 Task: Create a due date automation trigger when advanced on, on the monday of the week a card is due add fields without custom field "Resume" set to a date less than 1 days from now at 11:00 AM.
Action: Mouse moved to (947, 78)
Screenshot: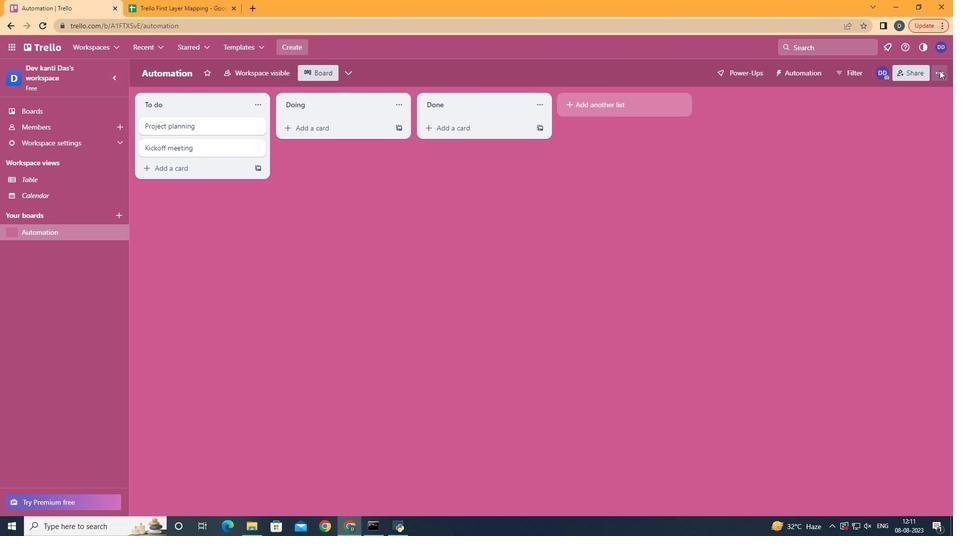 
Action: Mouse pressed left at (947, 78)
Screenshot: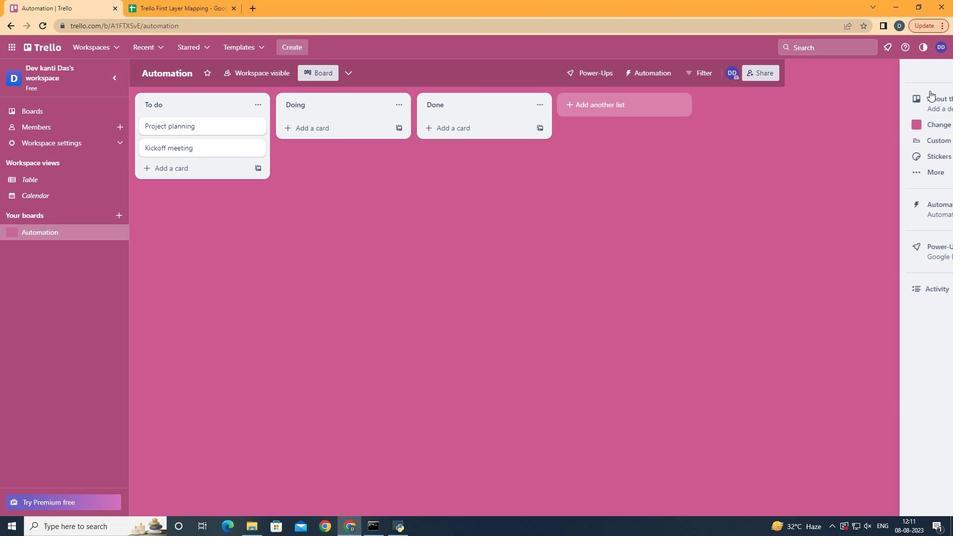 
Action: Mouse moved to (874, 212)
Screenshot: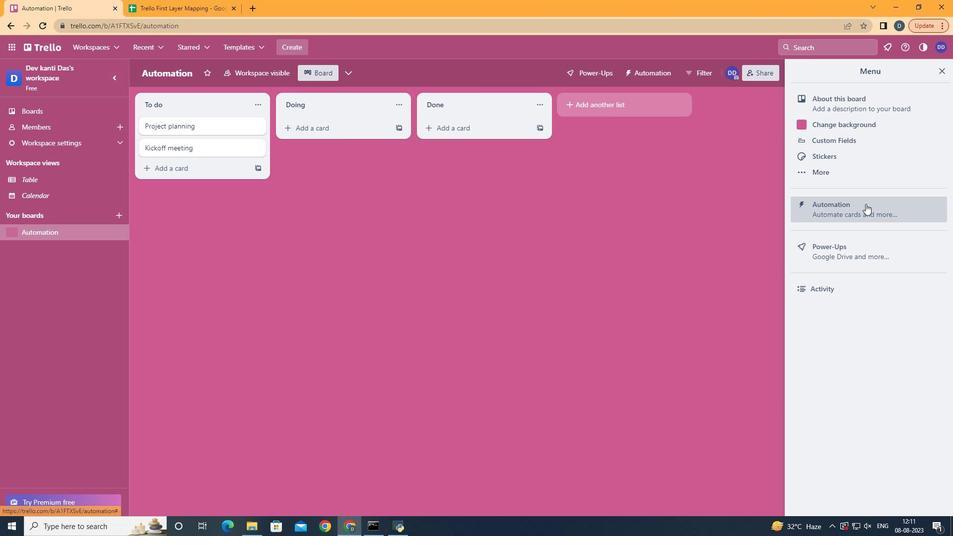 
Action: Mouse pressed left at (874, 212)
Screenshot: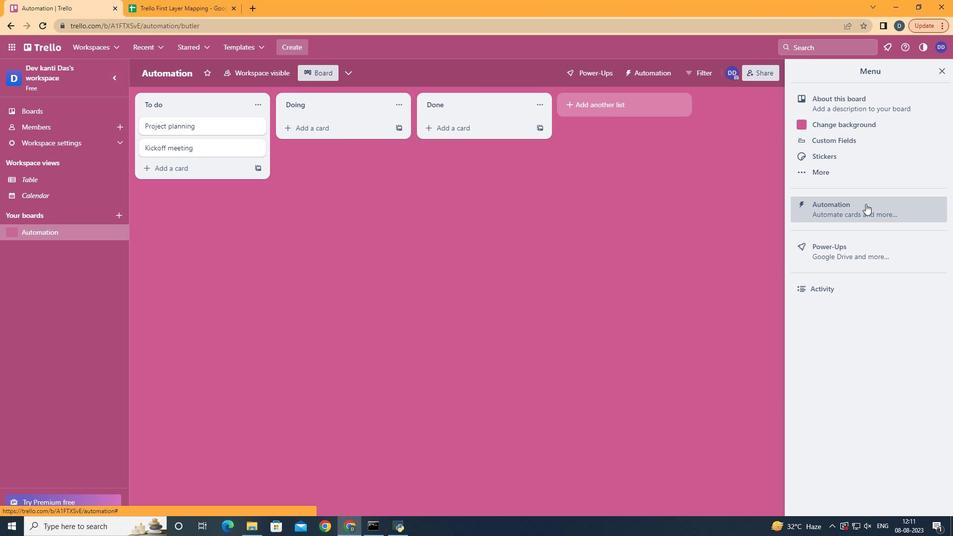 
Action: Mouse moved to (199, 207)
Screenshot: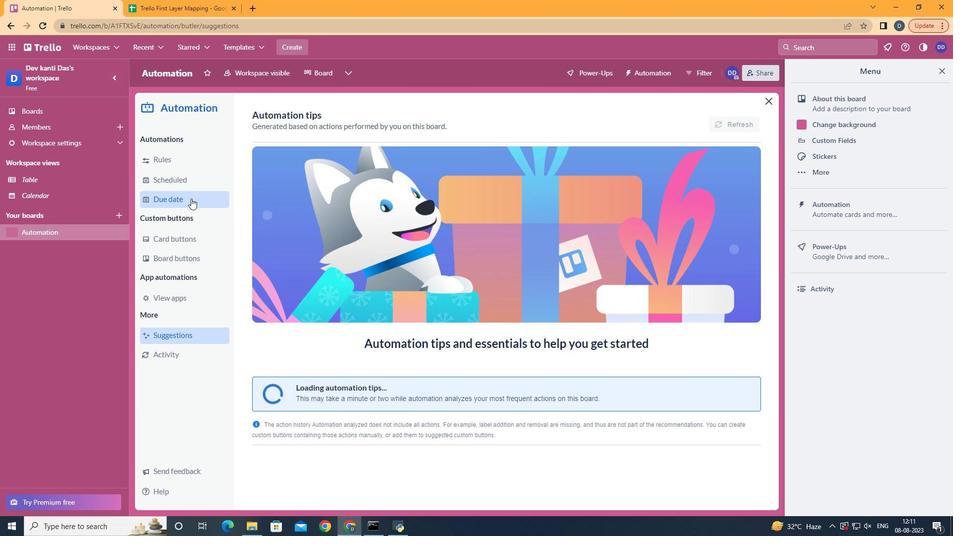 
Action: Mouse pressed left at (199, 207)
Screenshot: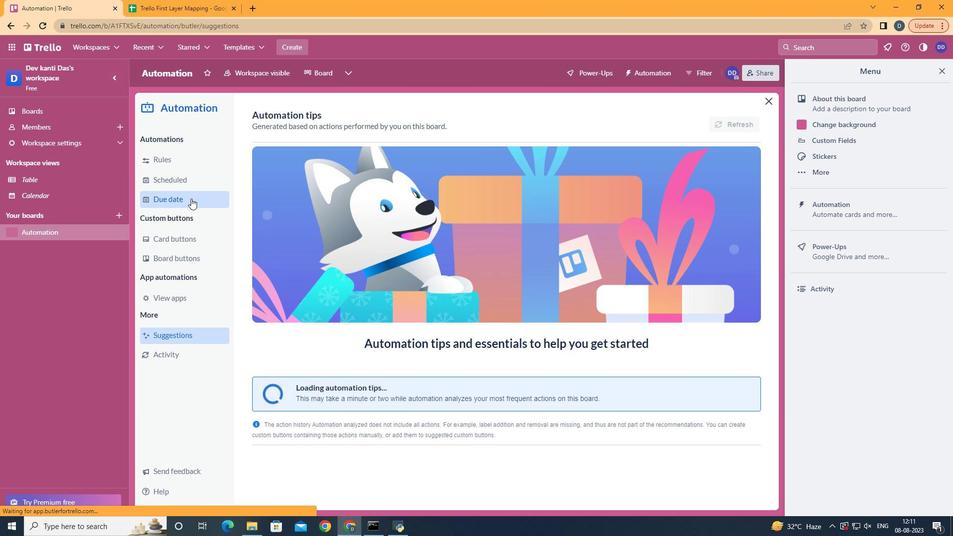 
Action: Mouse moved to (702, 125)
Screenshot: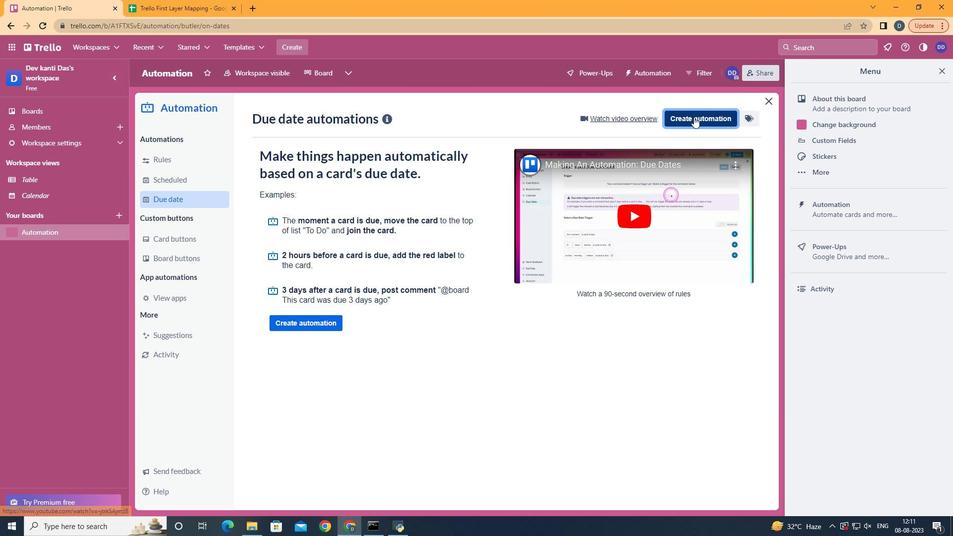
Action: Mouse pressed left at (702, 125)
Screenshot: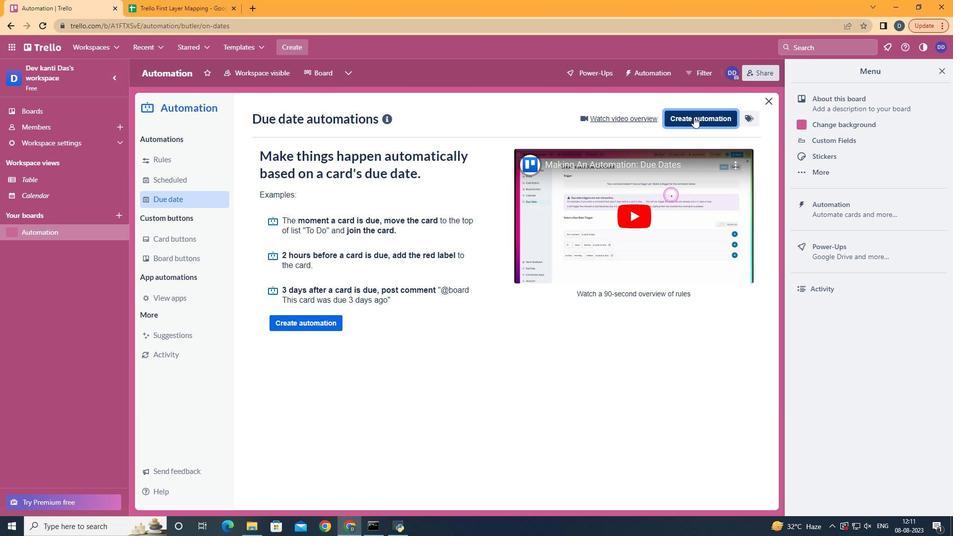 
Action: Mouse moved to (485, 224)
Screenshot: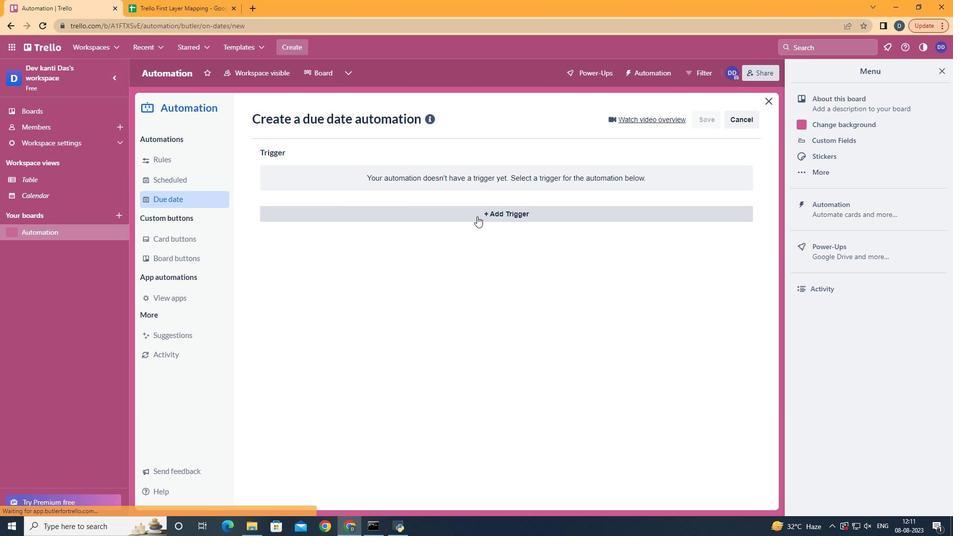 
Action: Mouse pressed left at (485, 224)
Screenshot: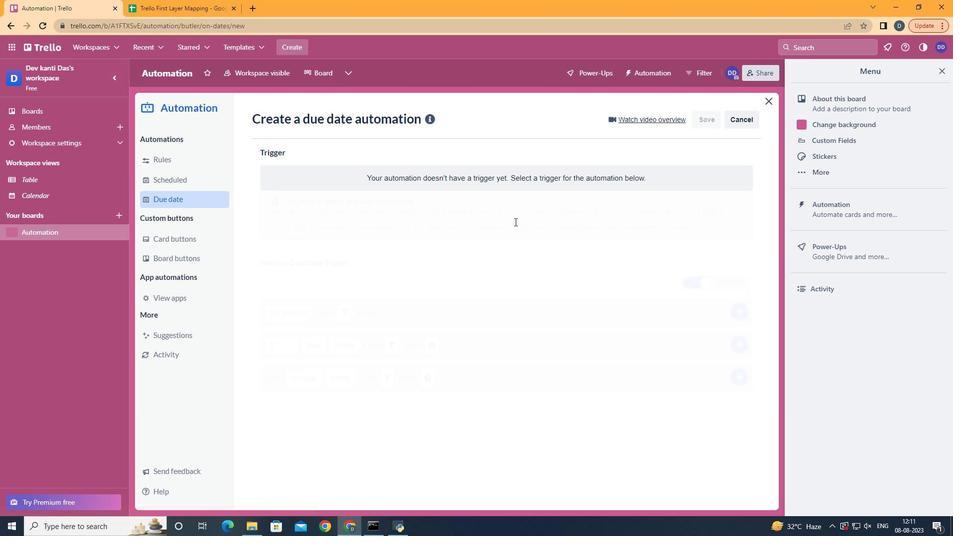 
Action: Mouse moved to (330, 263)
Screenshot: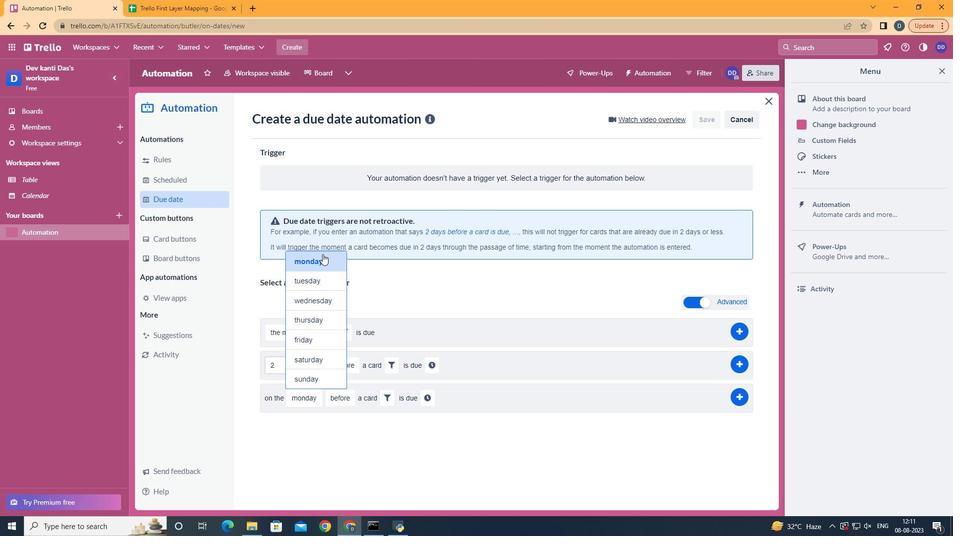 
Action: Mouse pressed left at (330, 263)
Screenshot: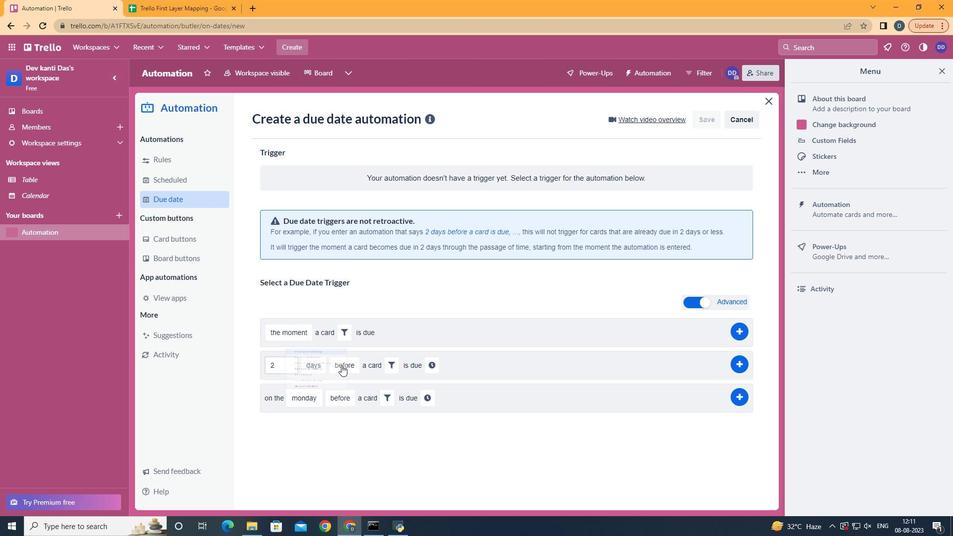 
Action: Mouse moved to (362, 468)
Screenshot: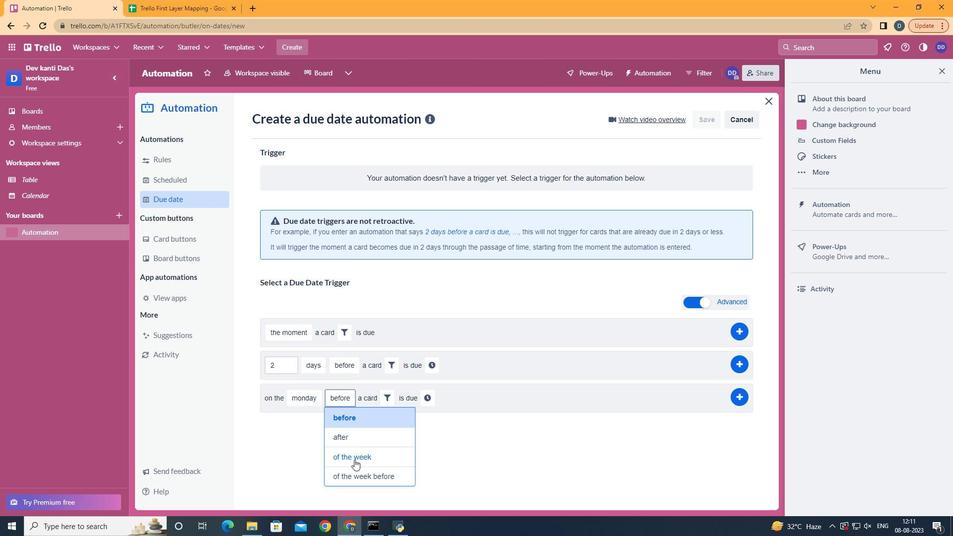 
Action: Mouse pressed left at (362, 468)
Screenshot: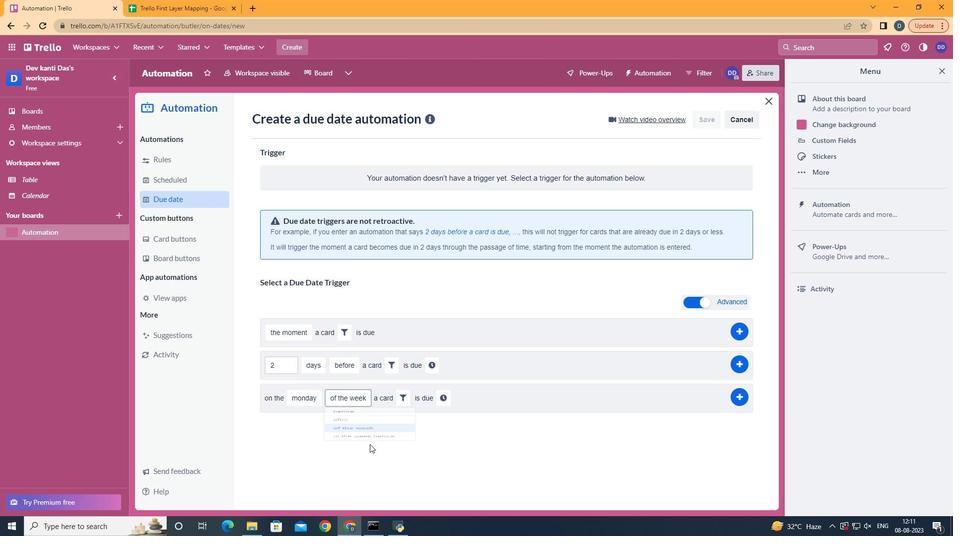 
Action: Mouse moved to (413, 409)
Screenshot: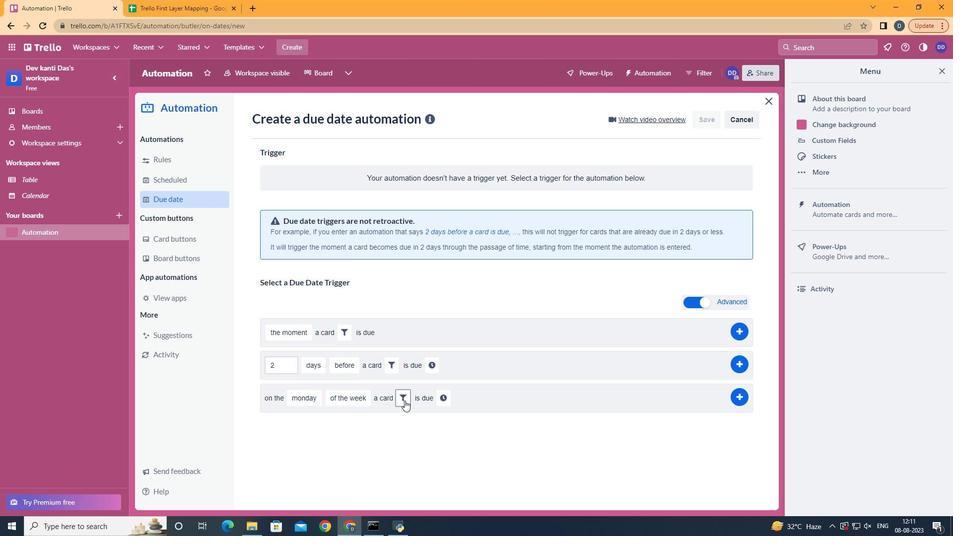 
Action: Mouse pressed left at (413, 409)
Screenshot: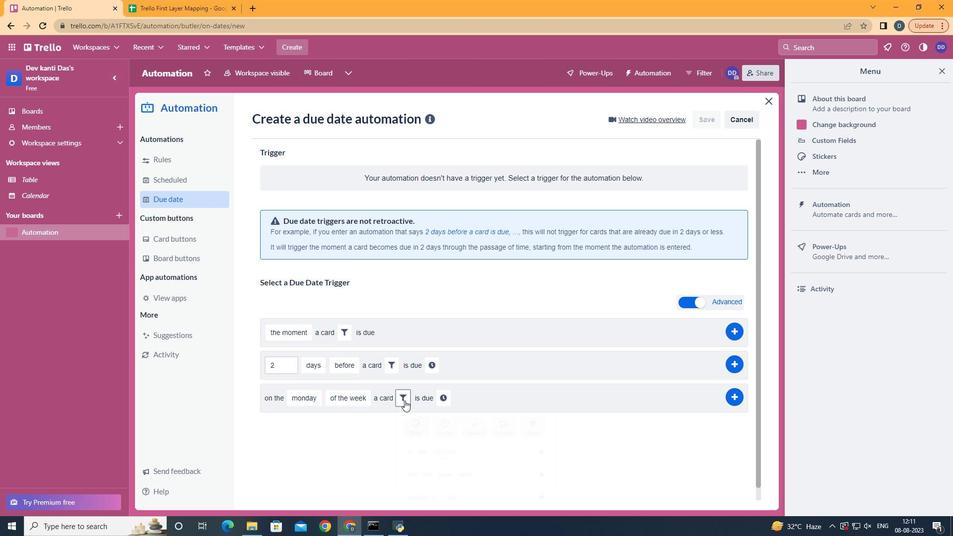
Action: Mouse moved to (578, 441)
Screenshot: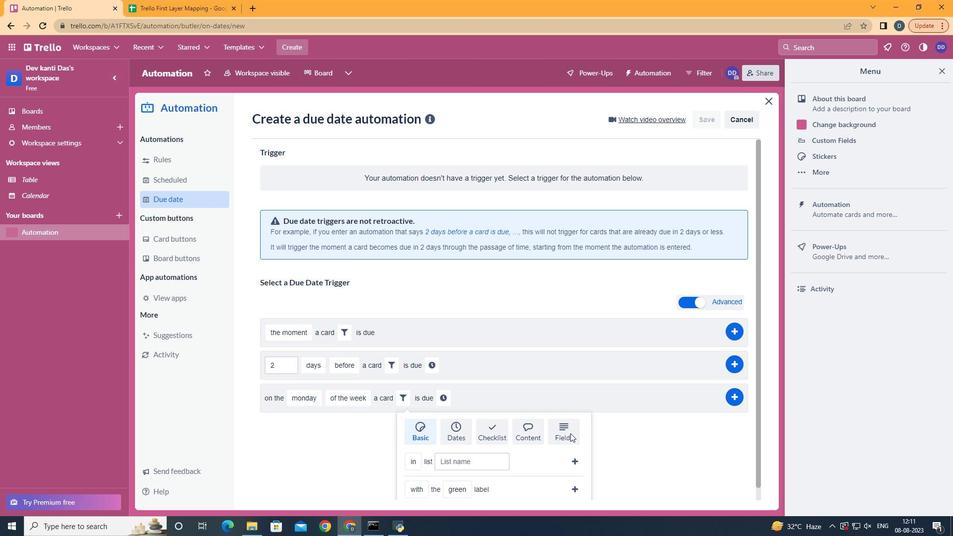 
Action: Mouse pressed left at (578, 441)
Screenshot: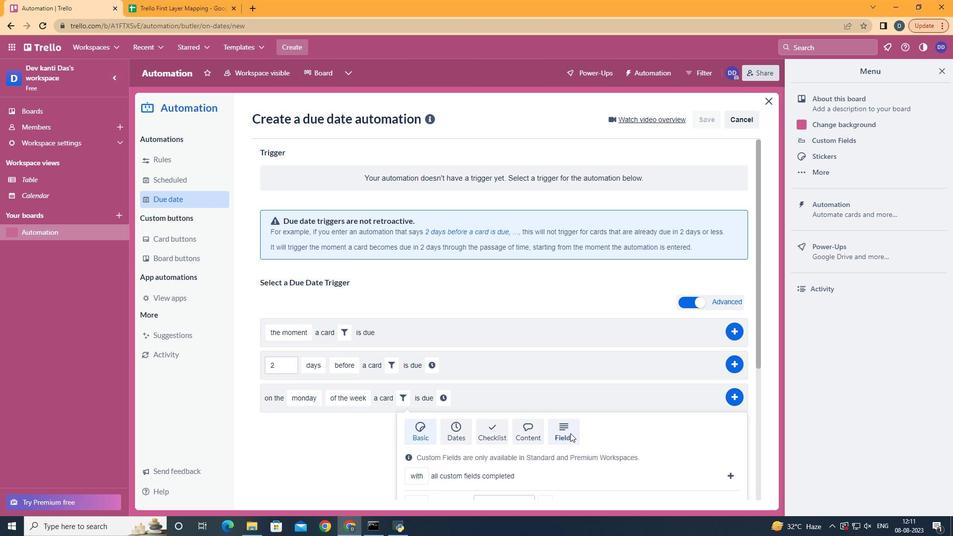 
Action: Mouse moved to (579, 437)
Screenshot: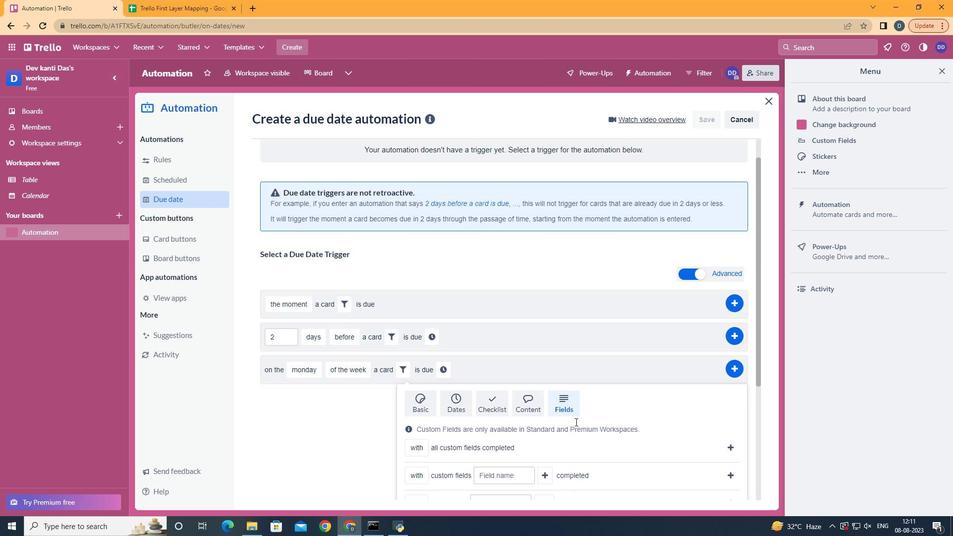 
Action: Mouse scrolled (579, 437) with delta (0, 0)
Screenshot: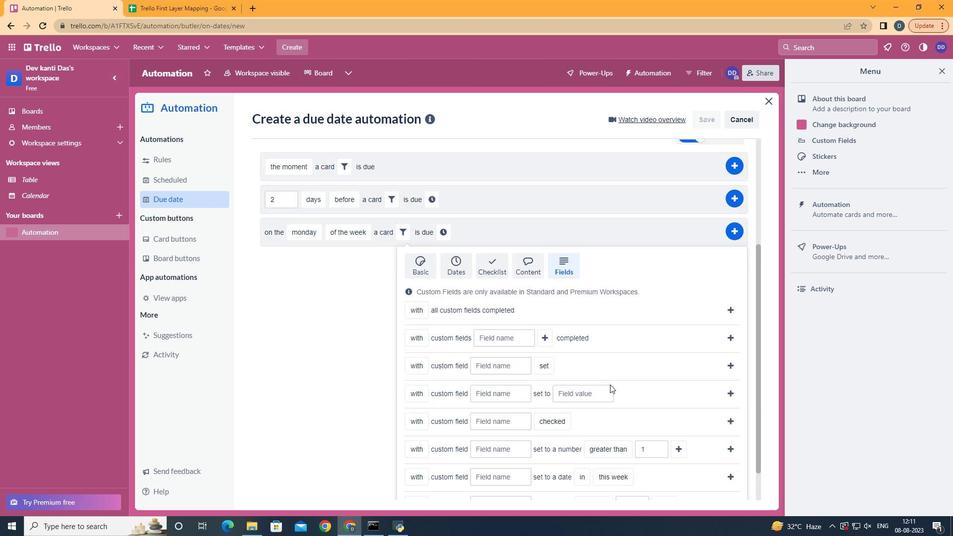 
Action: Mouse scrolled (579, 437) with delta (0, 0)
Screenshot: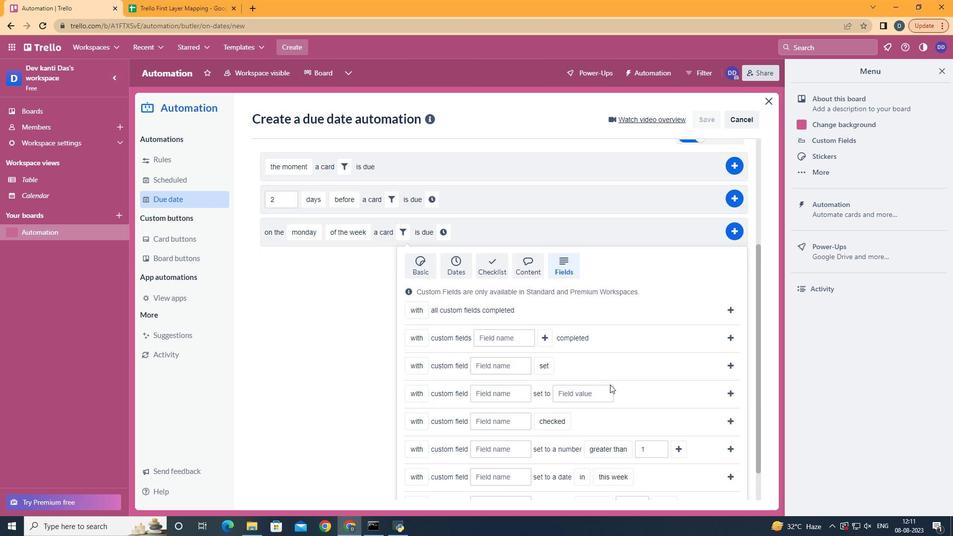 
Action: Mouse scrolled (579, 437) with delta (0, 0)
Screenshot: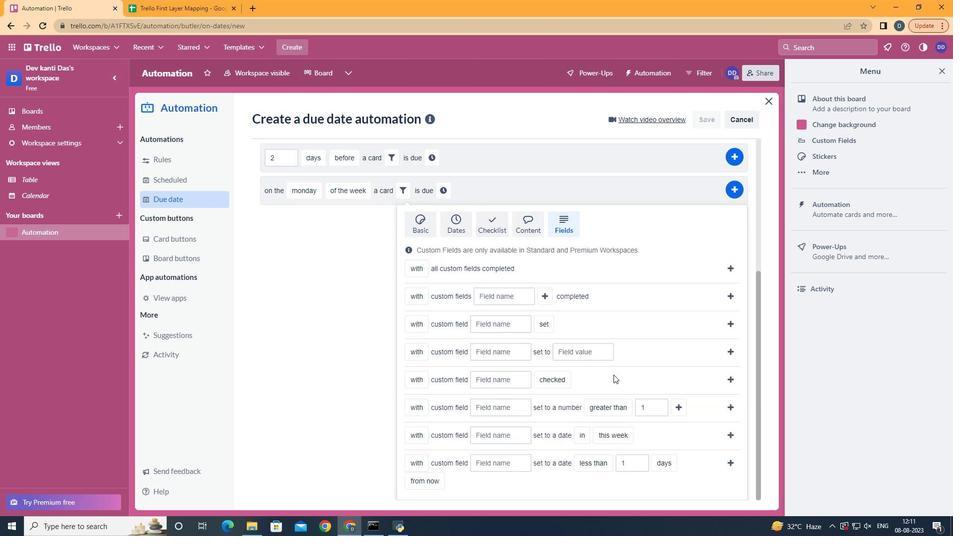 
Action: Mouse scrolled (579, 437) with delta (0, 0)
Screenshot: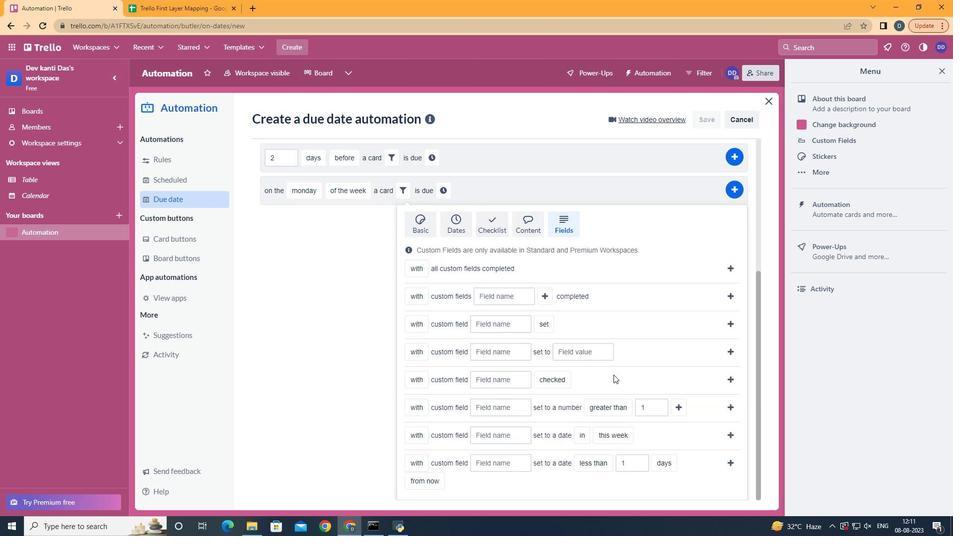 
Action: Mouse scrolled (579, 437) with delta (0, 0)
Screenshot: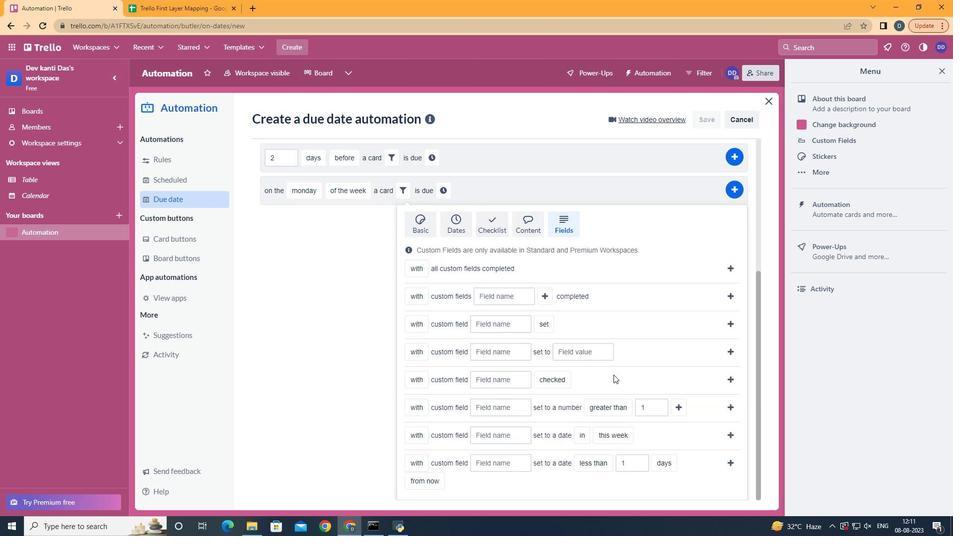 
Action: Mouse moved to (624, 379)
Screenshot: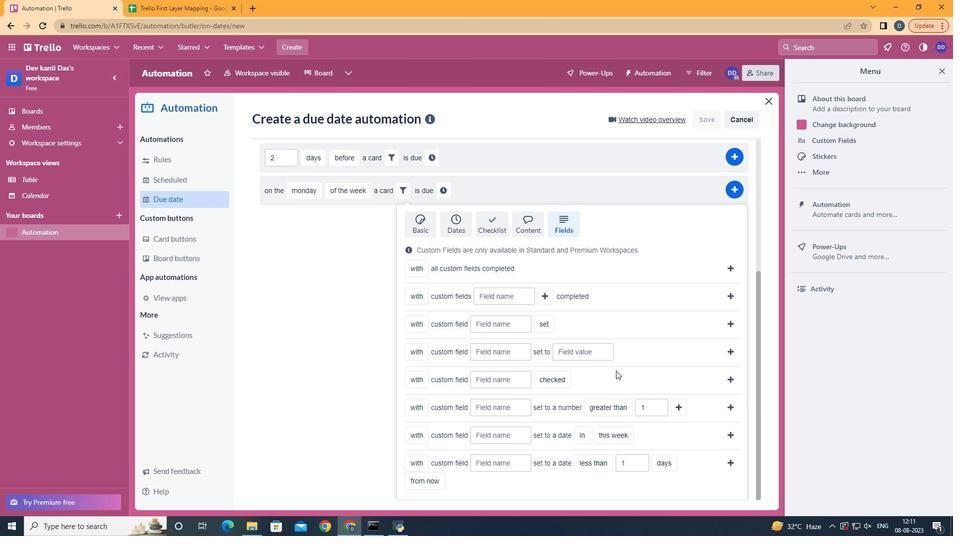 
Action: Mouse scrolled (624, 378) with delta (0, 0)
Screenshot: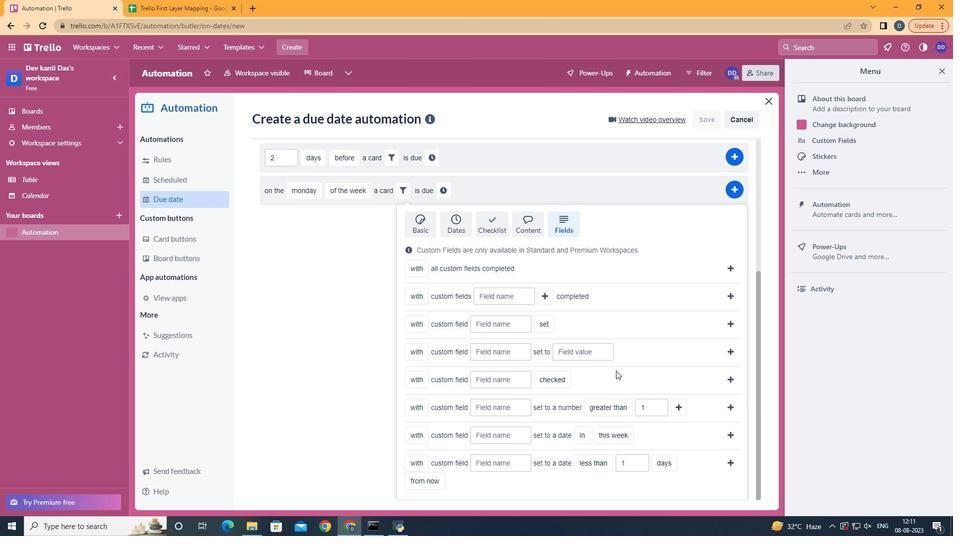 
Action: Mouse scrolled (624, 378) with delta (0, 0)
Screenshot: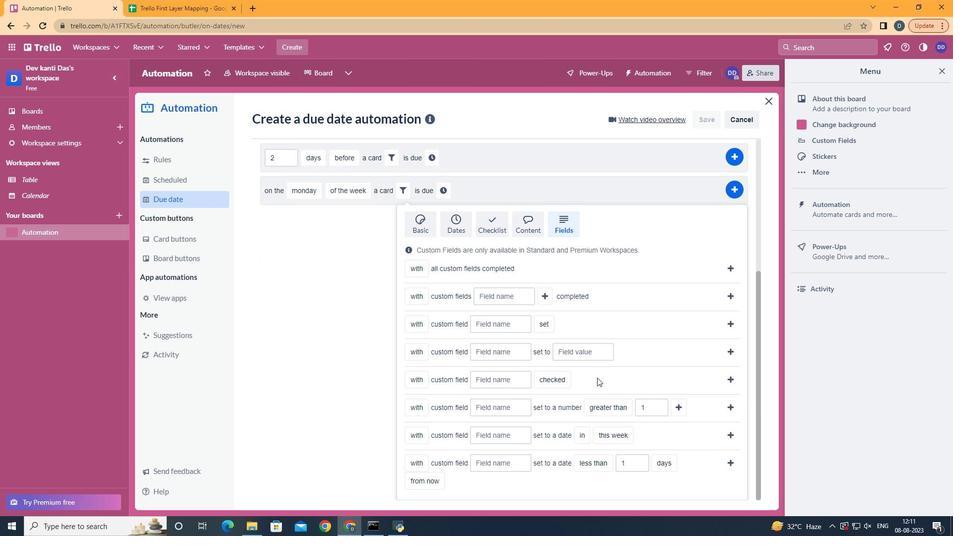 
Action: Mouse scrolled (624, 378) with delta (0, 0)
Screenshot: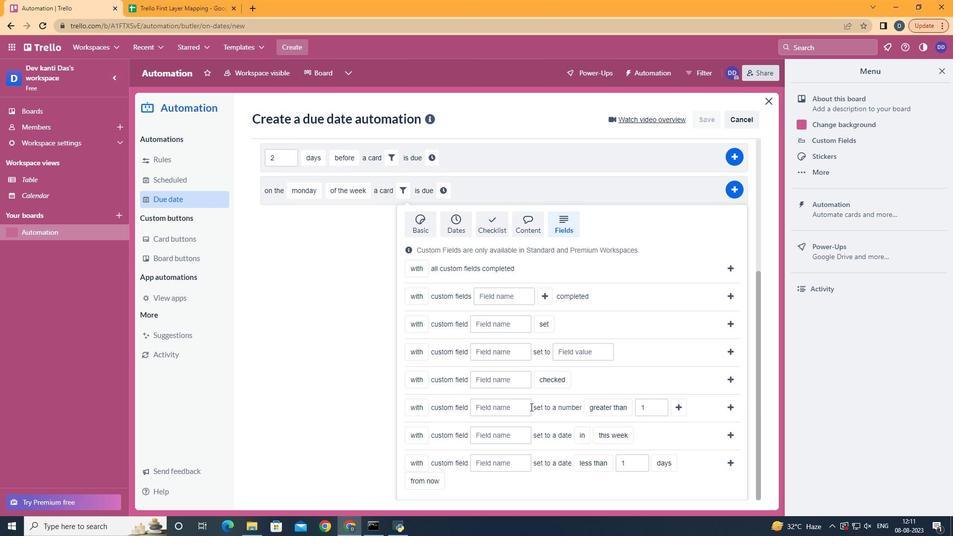 
Action: Mouse scrolled (624, 378) with delta (0, 0)
Screenshot: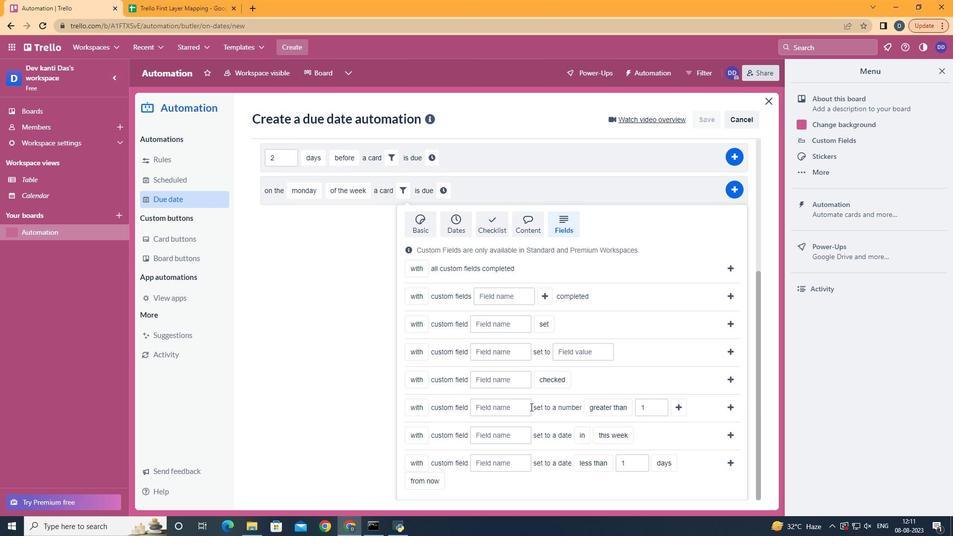 
Action: Mouse moved to (437, 455)
Screenshot: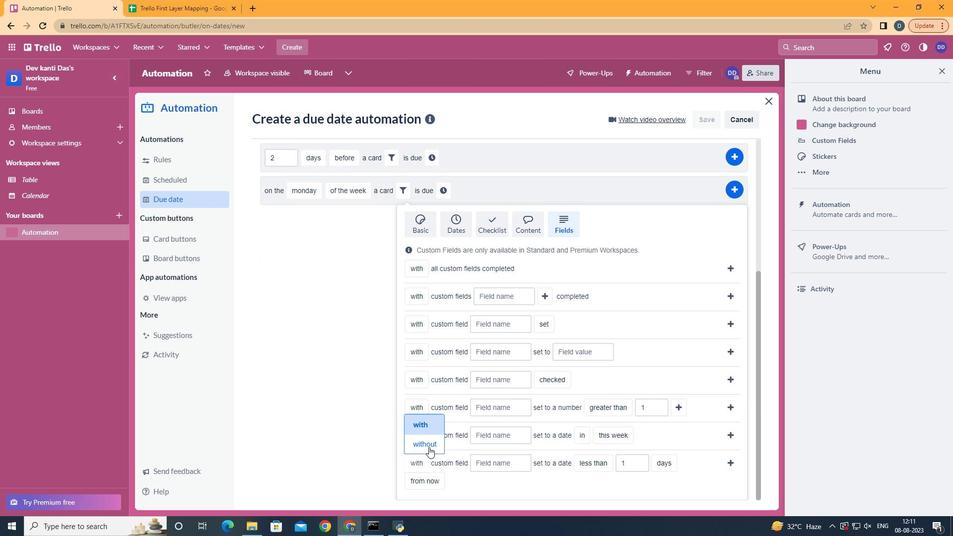 
Action: Mouse pressed left at (437, 455)
Screenshot: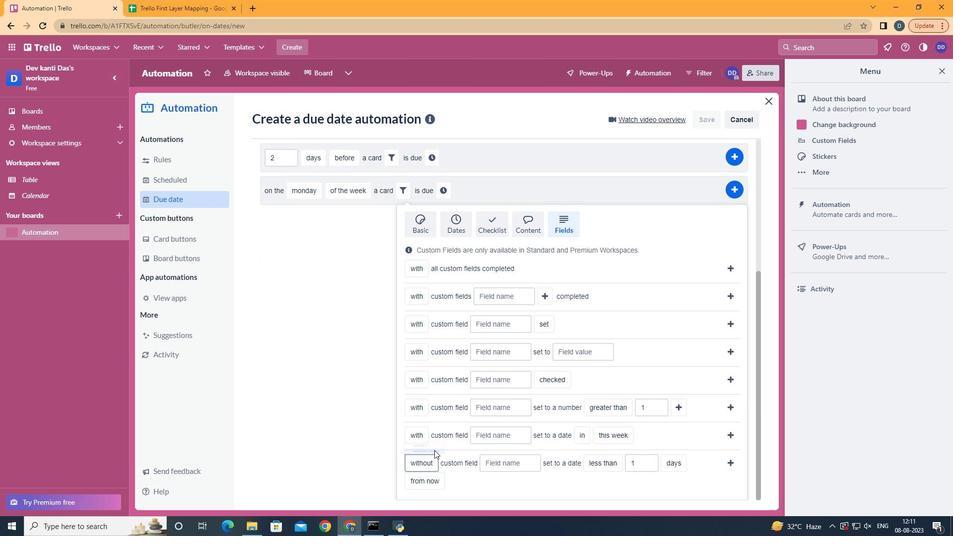 
Action: Mouse moved to (515, 475)
Screenshot: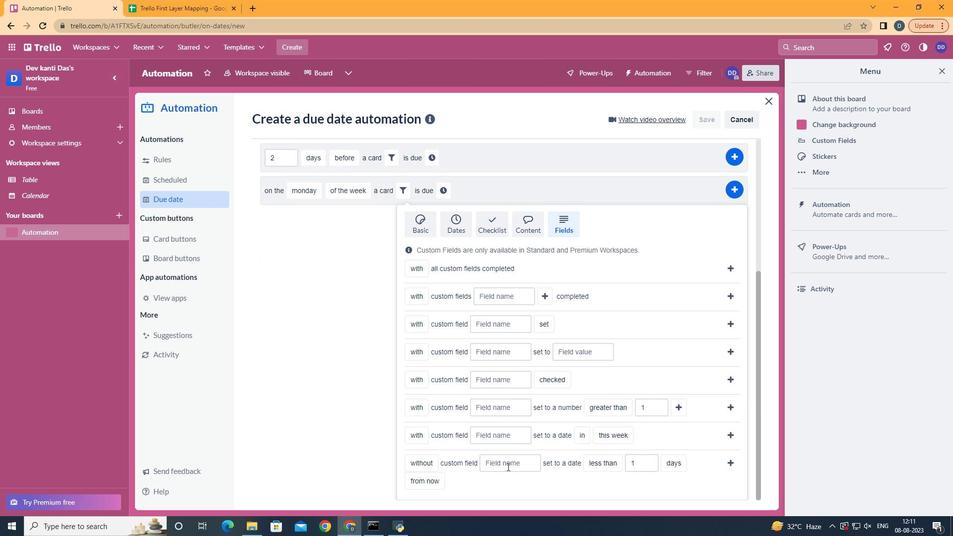 
Action: Mouse pressed left at (515, 475)
Screenshot: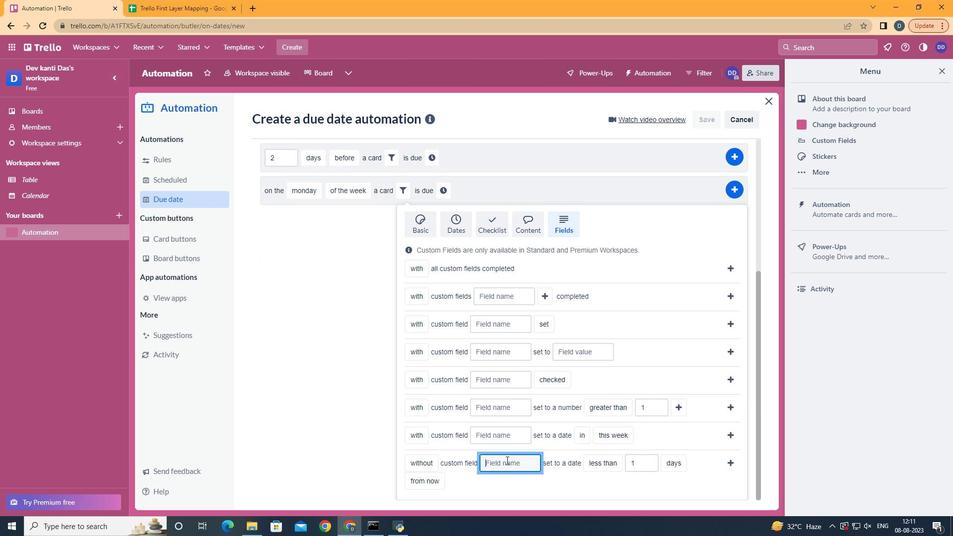
Action: Mouse moved to (514, 468)
Screenshot: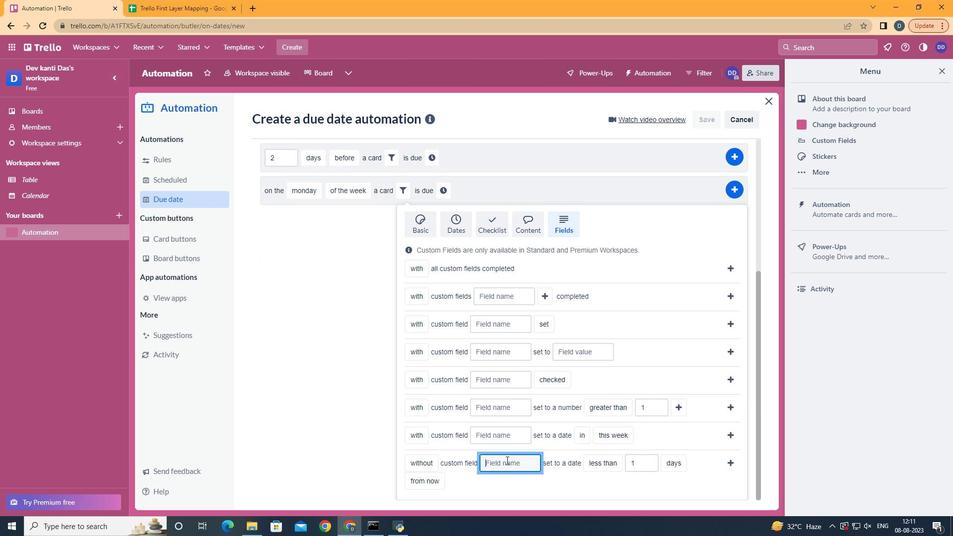 
Action: Key pressed <Key.shift>Resume
Screenshot: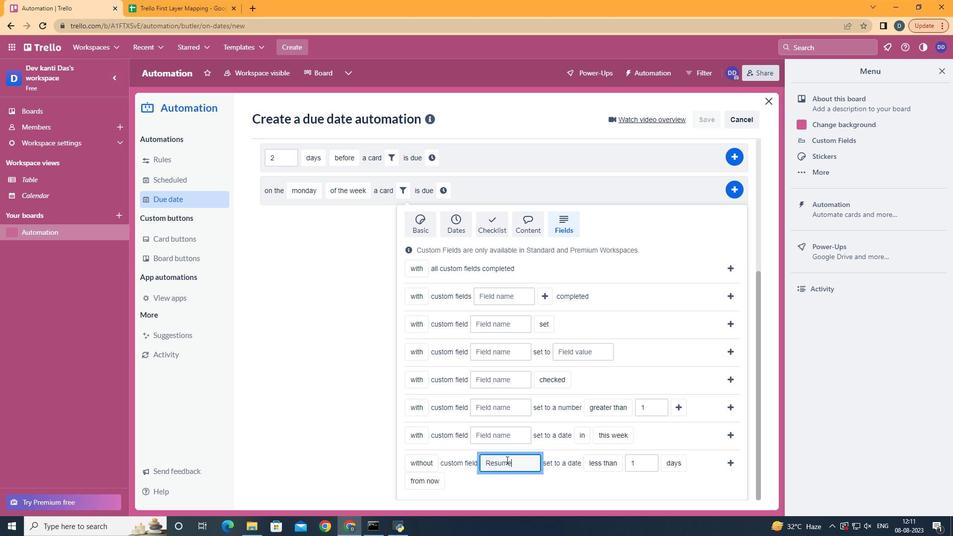
Action: Mouse moved to (623, 404)
Screenshot: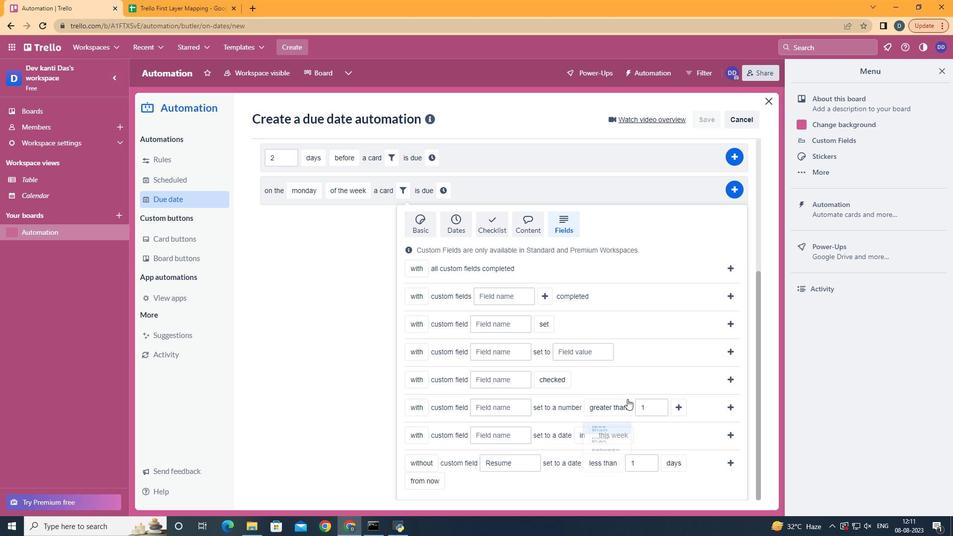 
Action: Mouse pressed left at (623, 404)
Screenshot: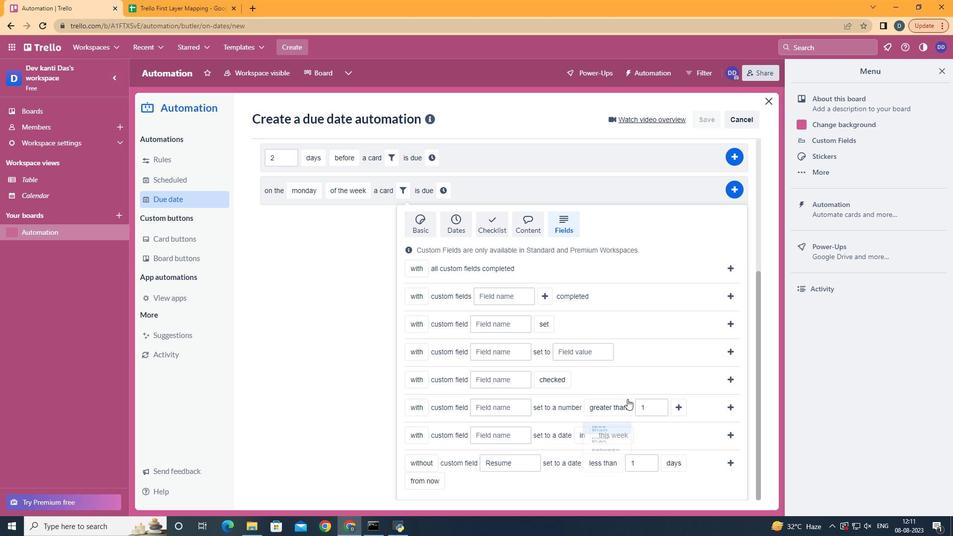 
Action: Mouse moved to (695, 427)
Screenshot: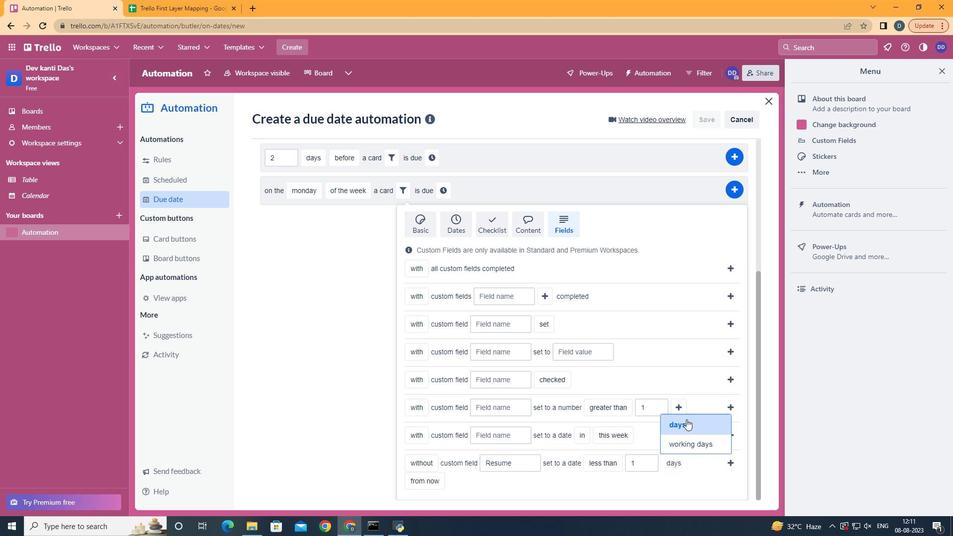 
Action: Mouse pressed left at (695, 427)
Screenshot: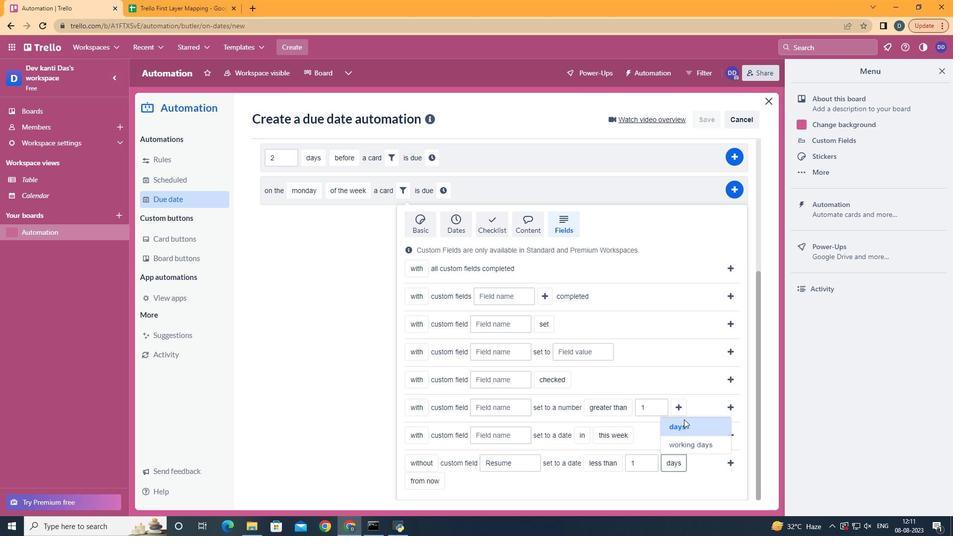 
Action: Mouse moved to (437, 445)
Screenshot: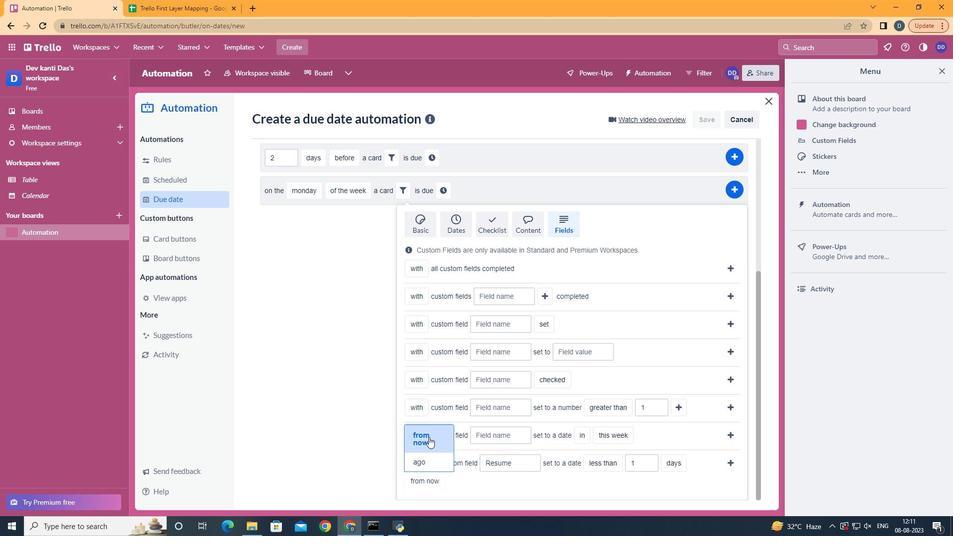 
Action: Mouse pressed left at (437, 445)
Screenshot: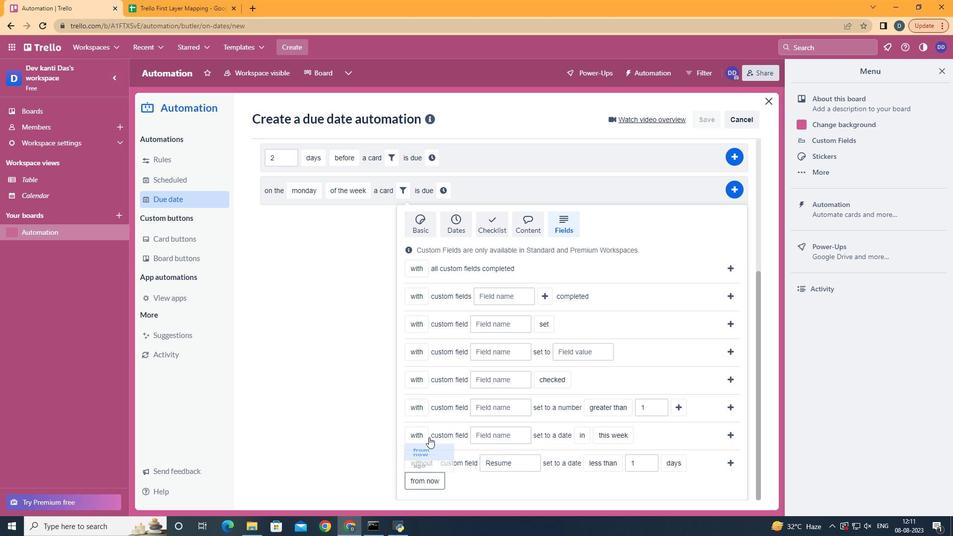 
Action: Mouse moved to (744, 471)
Screenshot: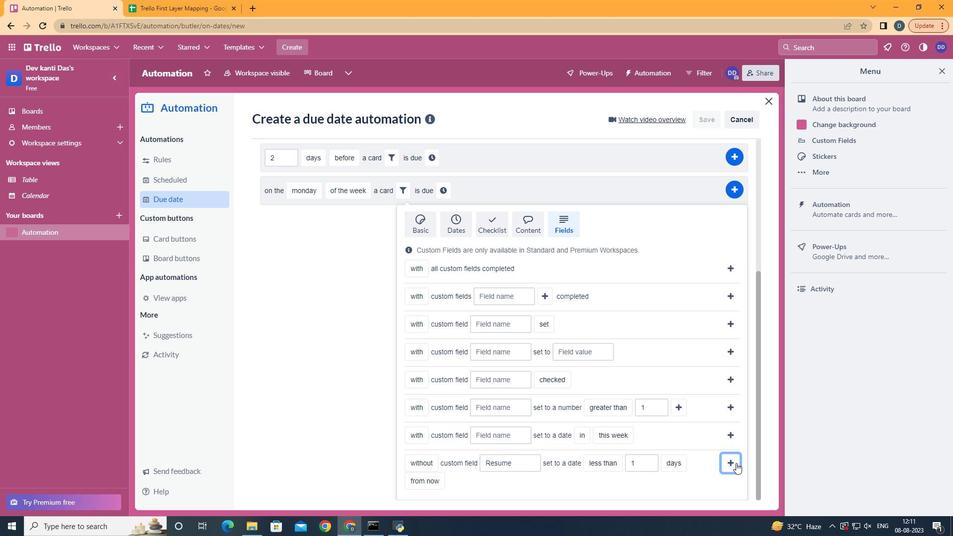 
Action: Mouse pressed left at (744, 471)
Screenshot: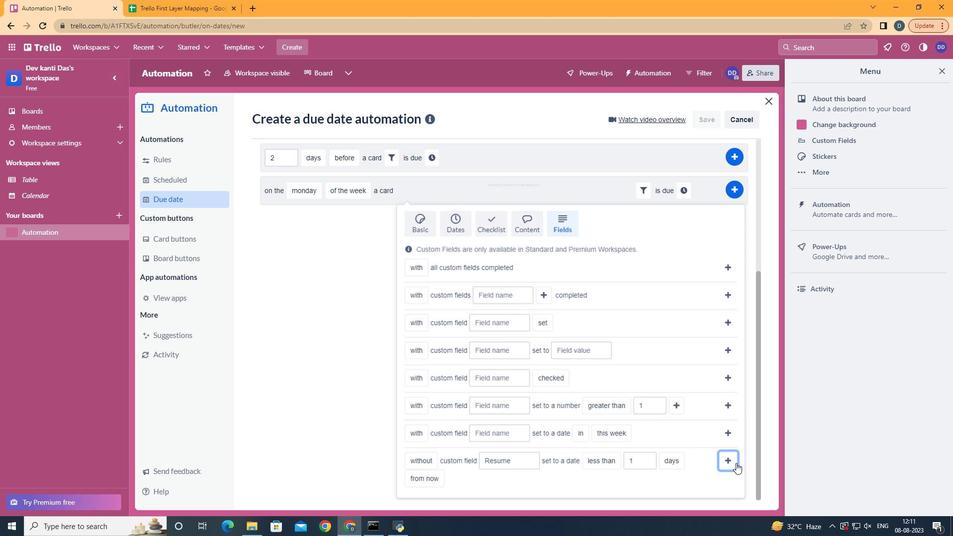 
Action: Mouse moved to (698, 410)
Screenshot: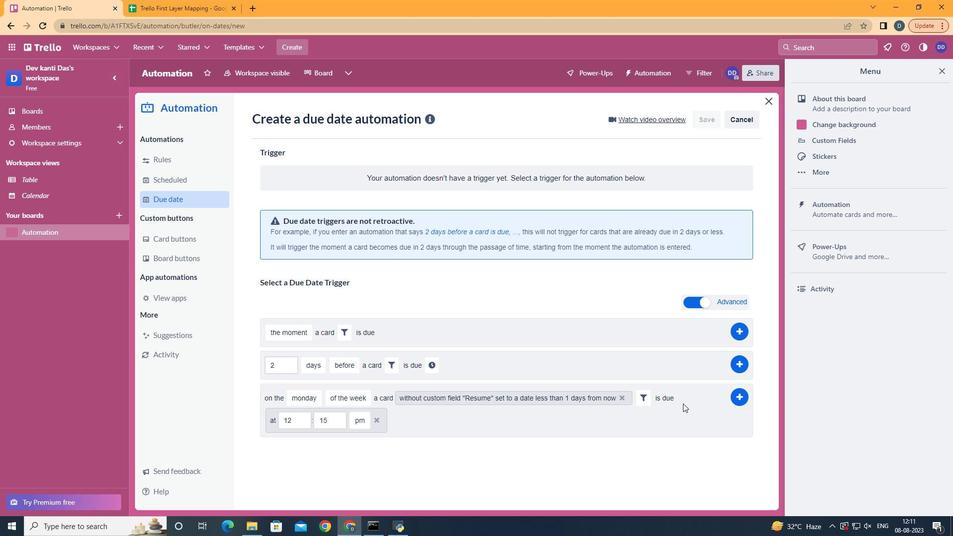 
Action: Mouse pressed left at (698, 410)
Screenshot: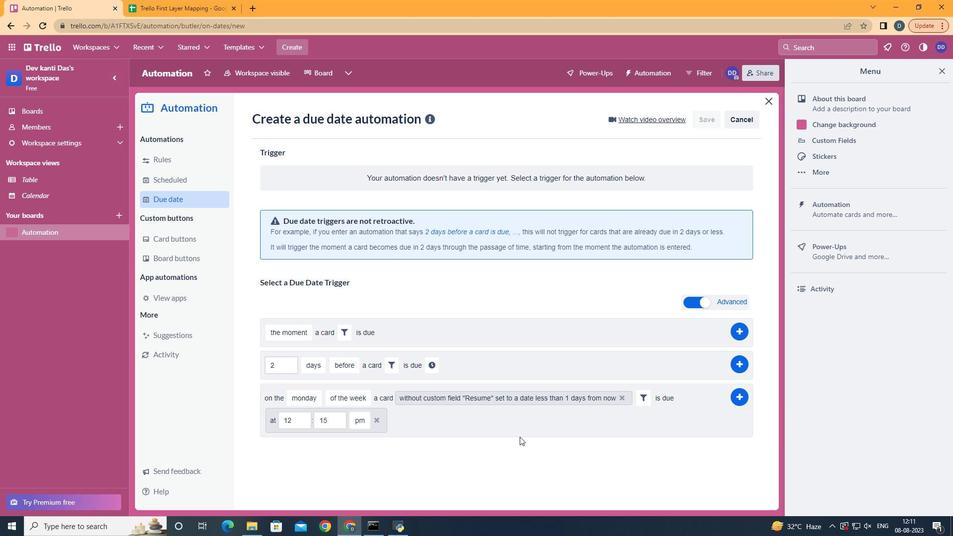 
Action: Mouse moved to (317, 425)
Screenshot: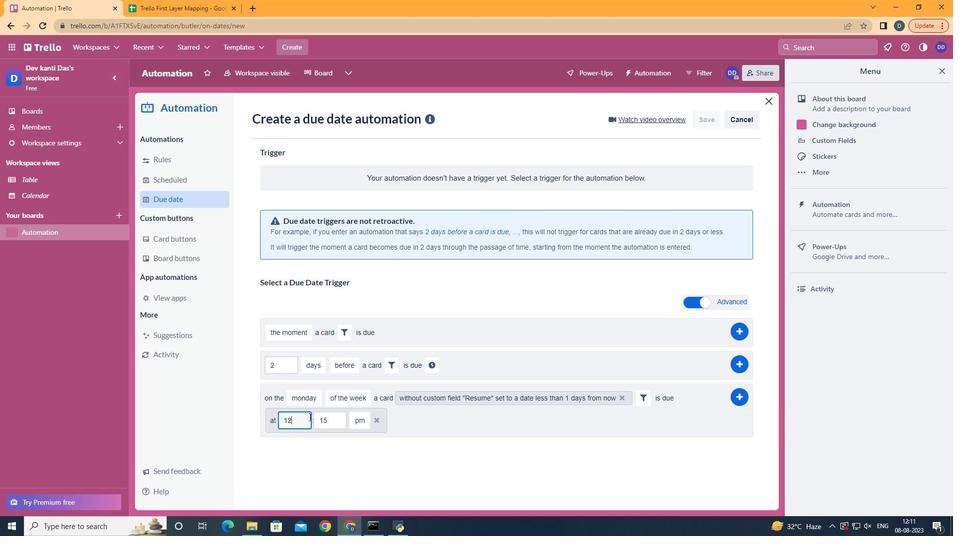 
Action: Mouse pressed left at (317, 425)
Screenshot: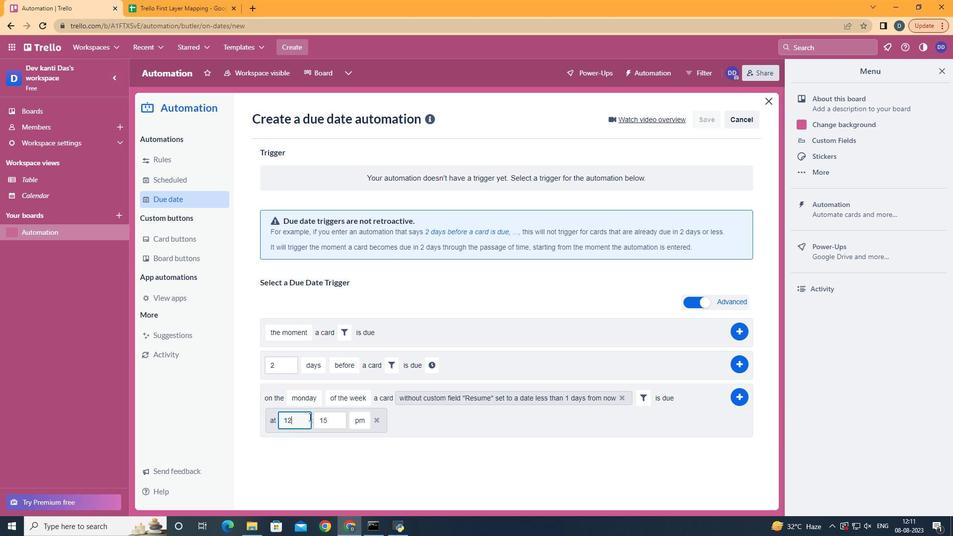 
Action: Key pressed <Key.backspace>1
Screenshot: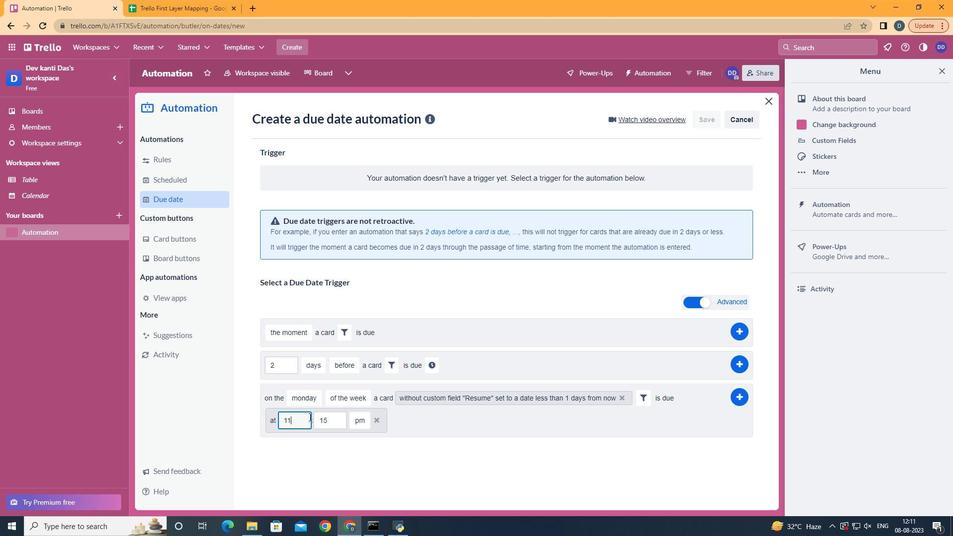 
Action: Mouse moved to (340, 424)
Screenshot: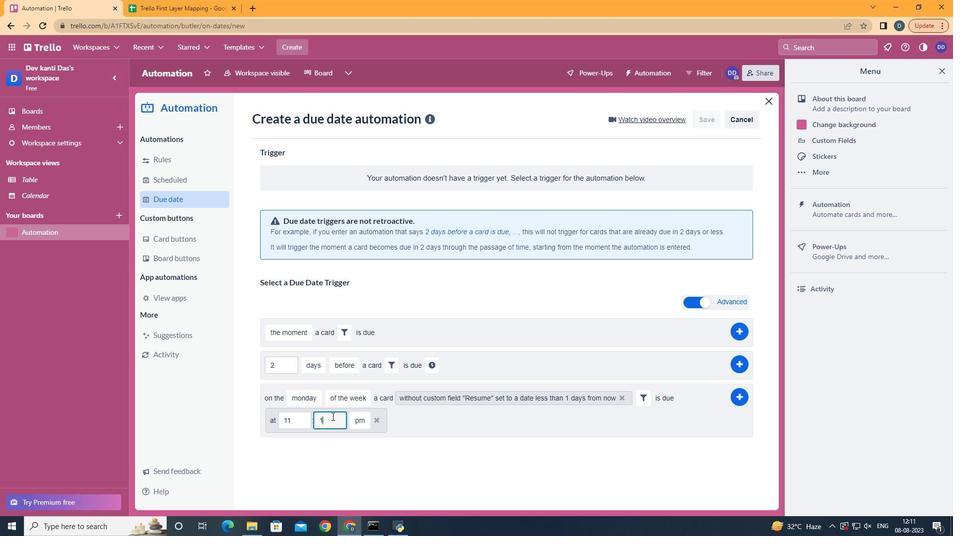 
Action: Mouse pressed left at (340, 424)
Screenshot: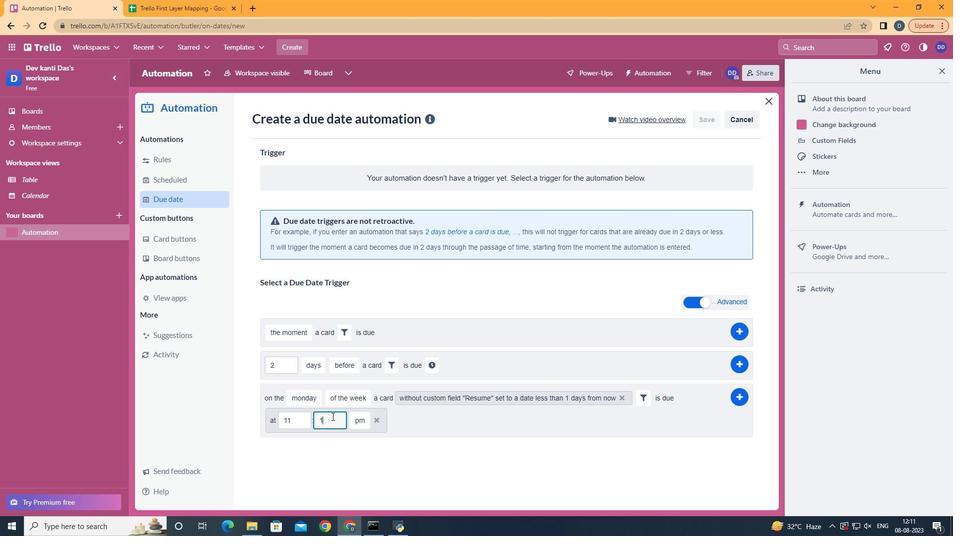 
Action: Key pressed <Key.backspace><Key.backspace>00
Screenshot: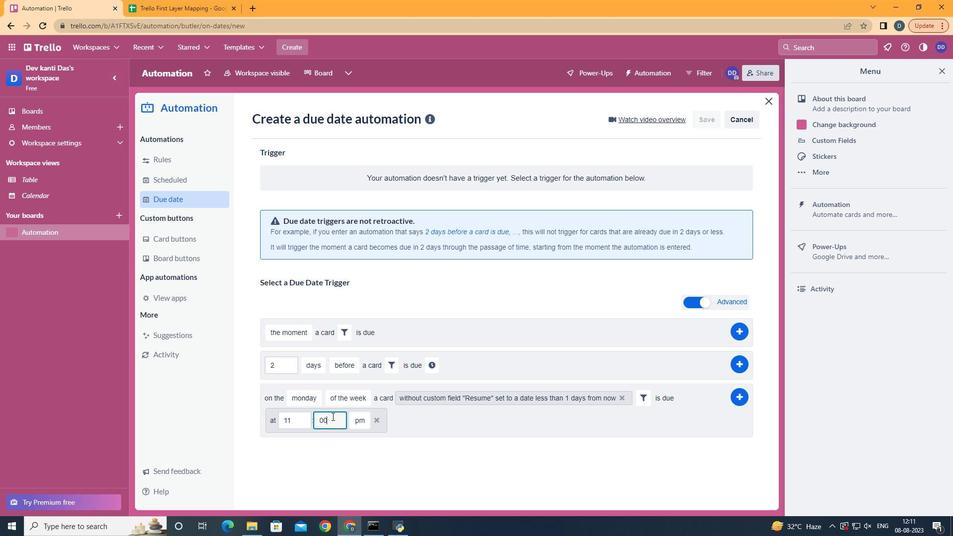 
Action: Mouse moved to (370, 446)
Screenshot: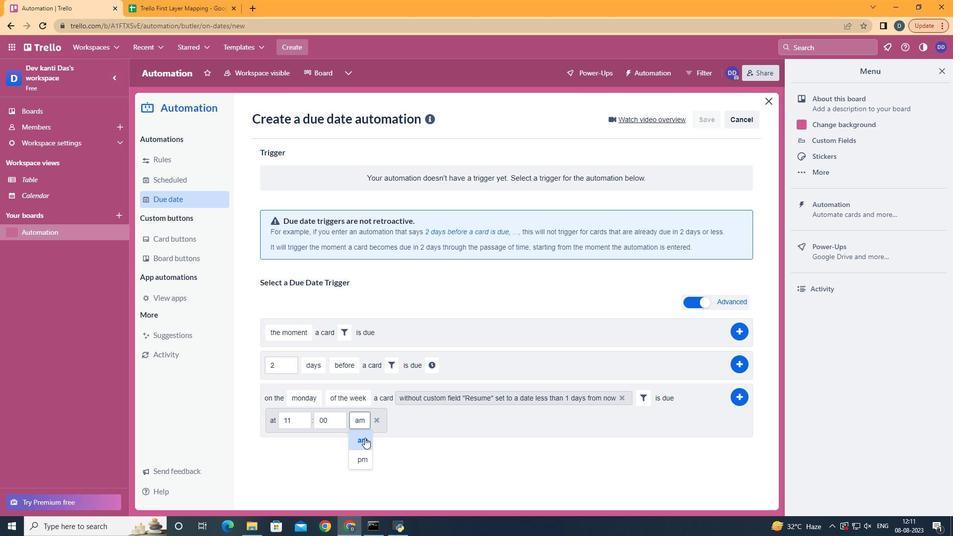 
Action: Mouse pressed left at (370, 446)
Screenshot: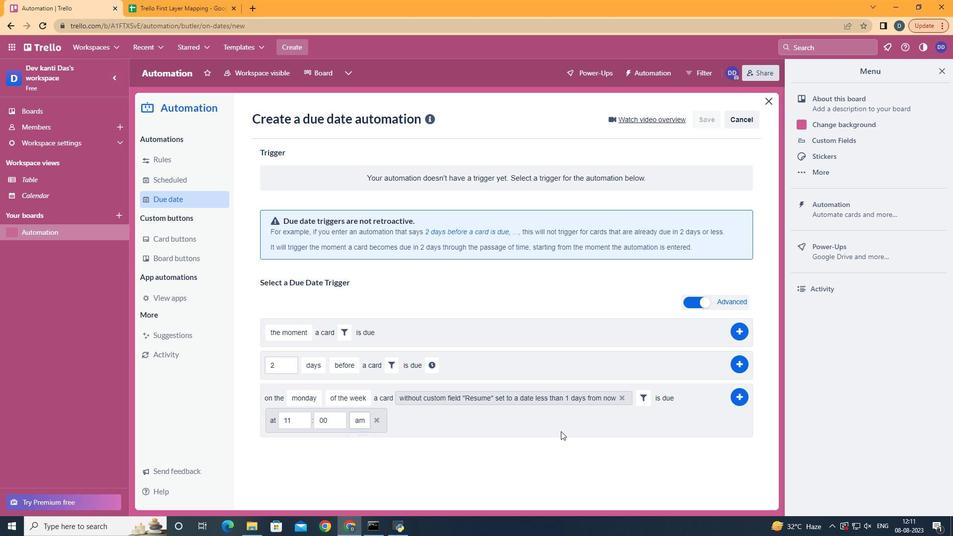
Action: Mouse moved to (745, 408)
Screenshot: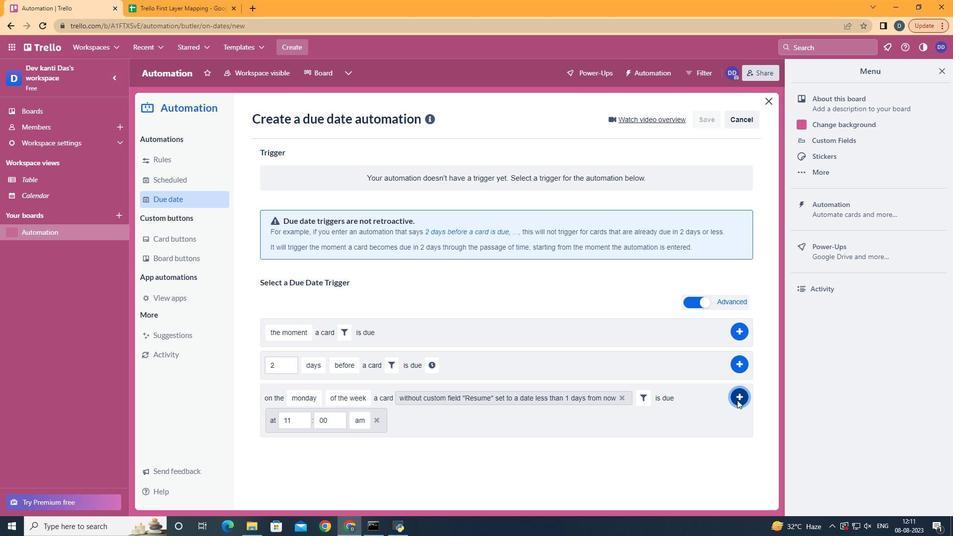 
Action: Mouse pressed left at (745, 408)
Screenshot: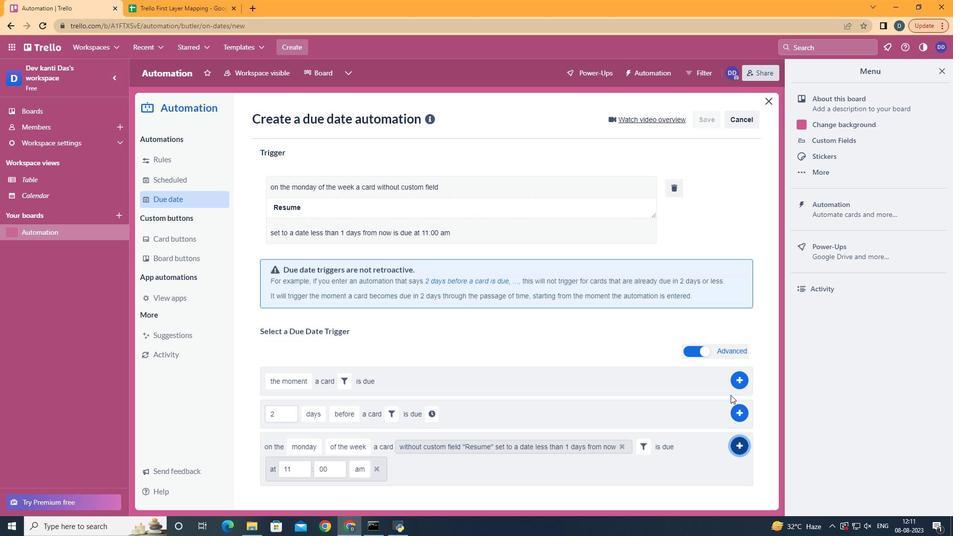 
Action: Mouse moved to (585, 202)
Screenshot: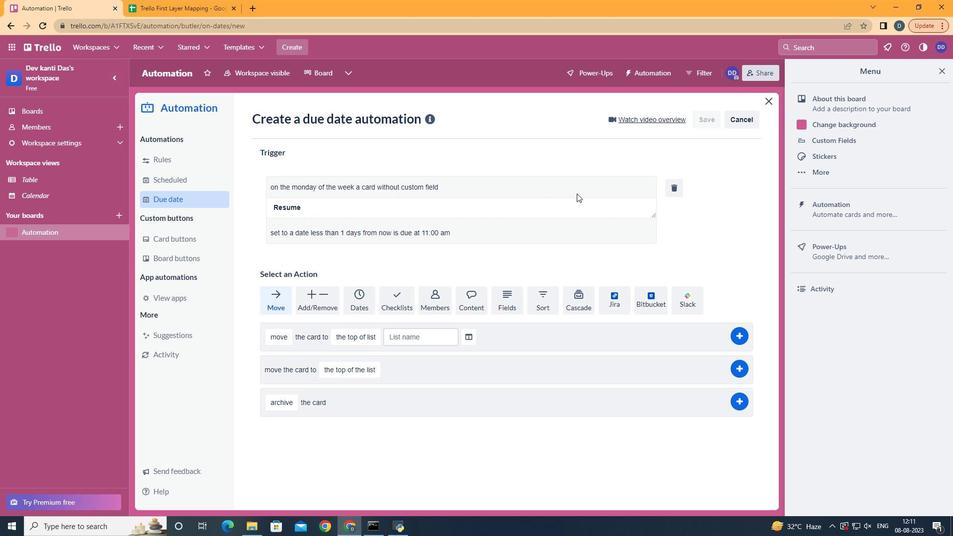 
